 Task: Reply to email with the signature Carlos Perez with the subject 'Request for clarification' from softage.1@softage.net with the message 'Could you please provide feedback on the latest version of the marketing plan?'
Action: Mouse moved to (993, 253)
Screenshot: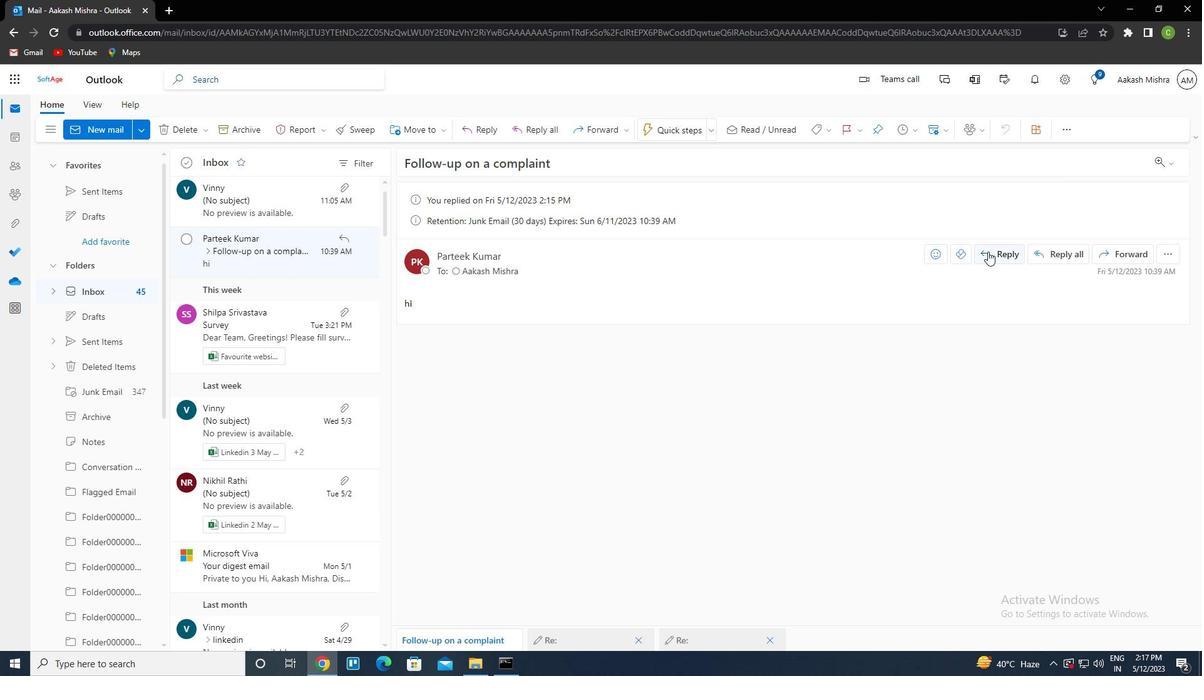 
Action: Mouse pressed left at (993, 253)
Screenshot: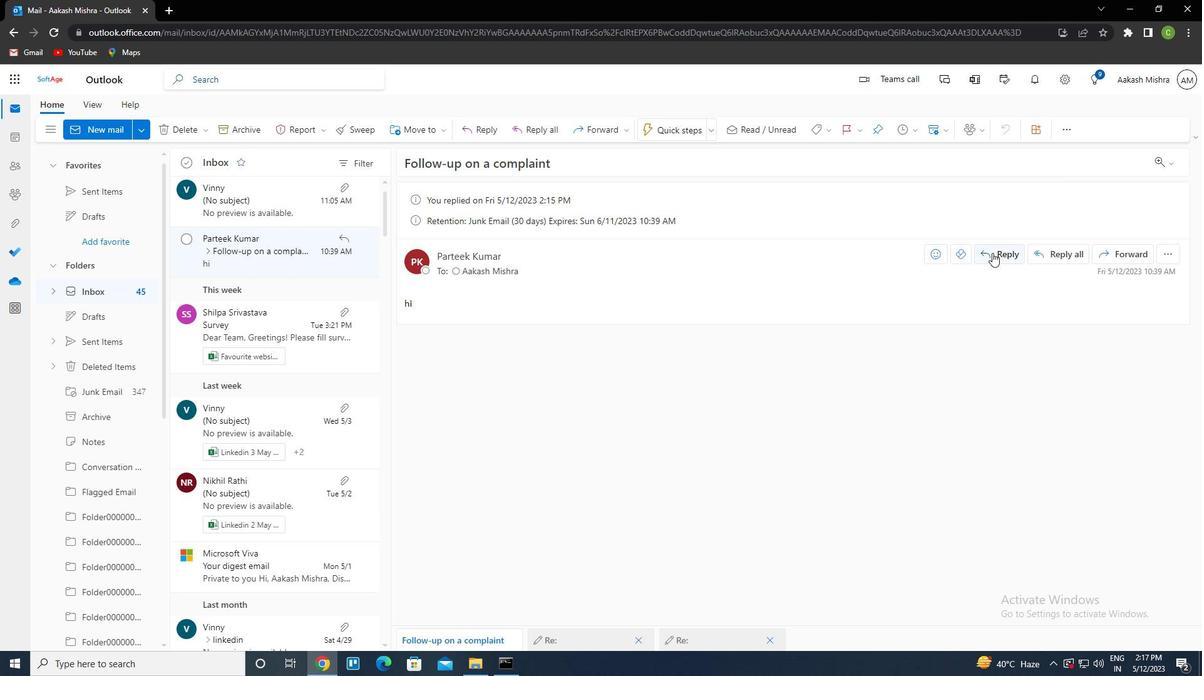 
Action: Mouse moved to (819, 131)
Screenshot: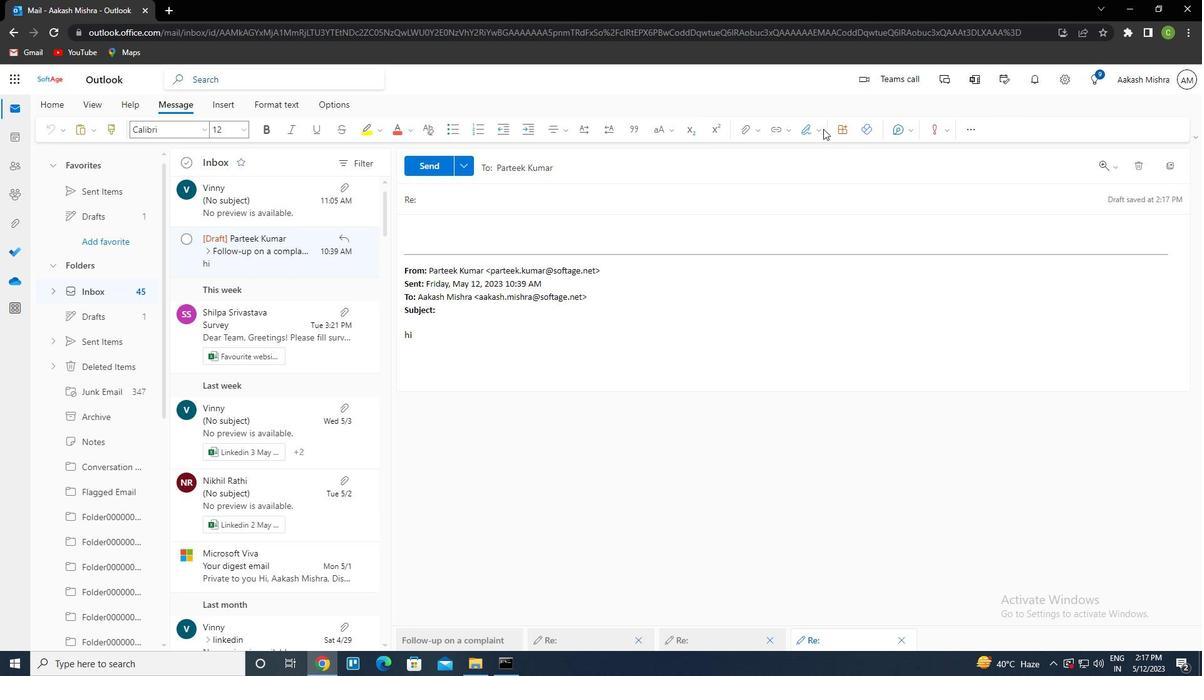 
Action: Mouse pressed left at (819, 131)
Screenshot: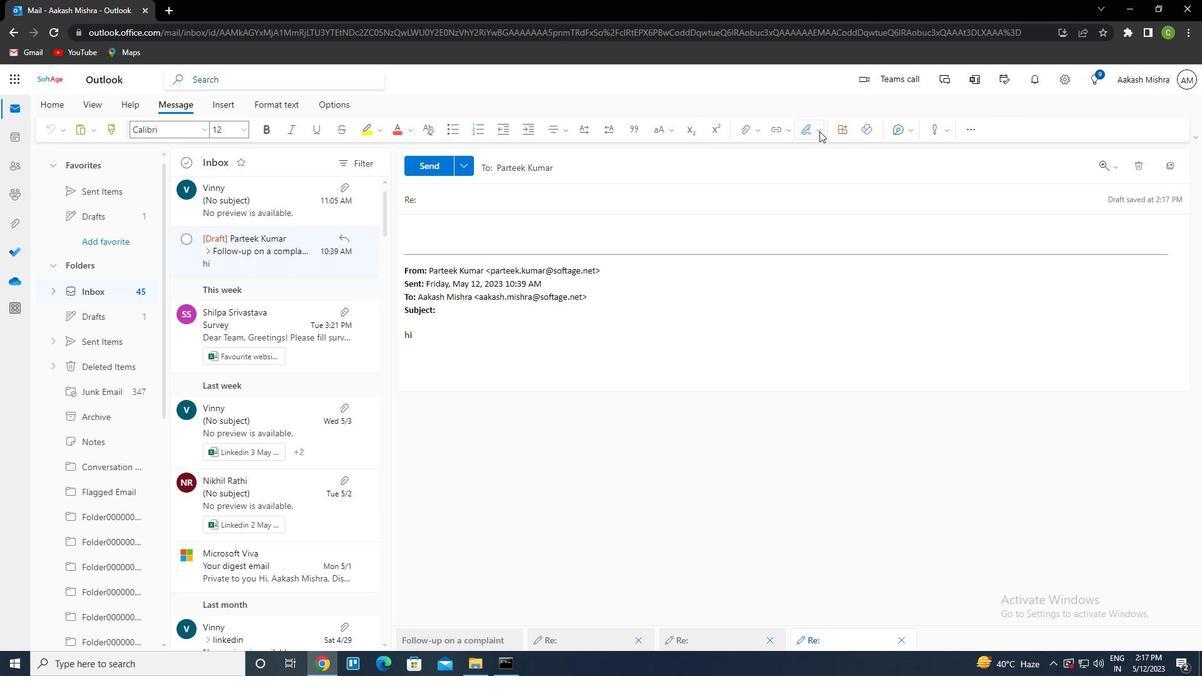 
Action: Mouse moved to (782, 176)
Screenshot: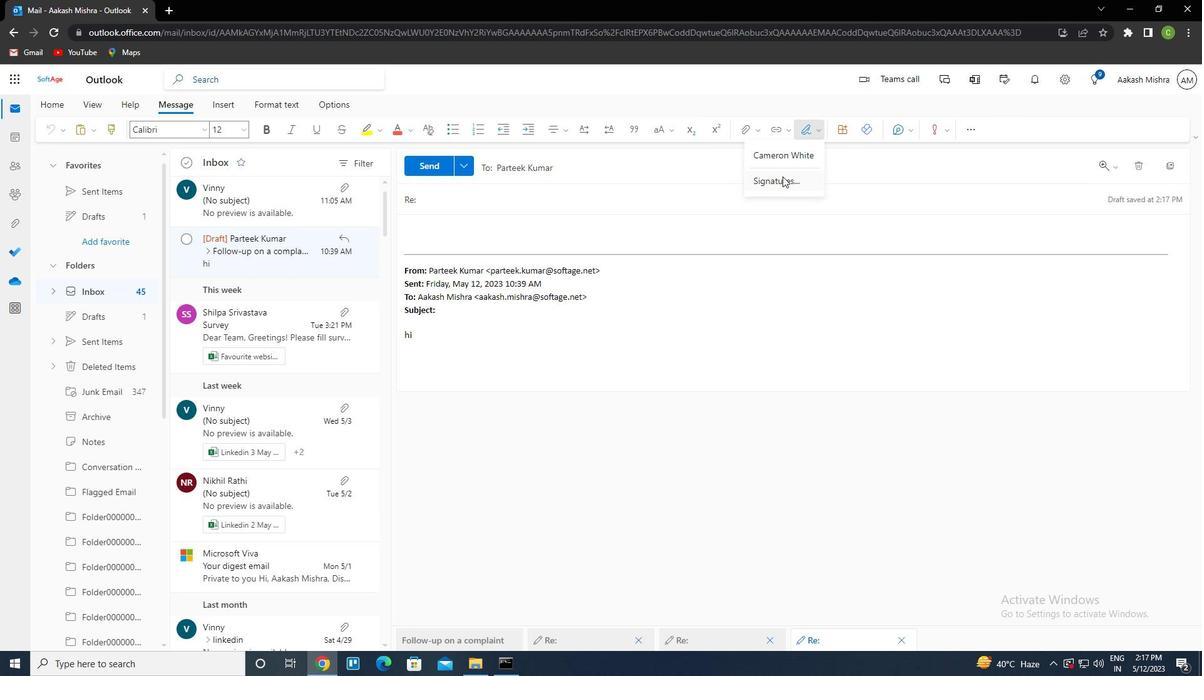 
Action: Mouse pressed left at (782, 176)
Screenshot: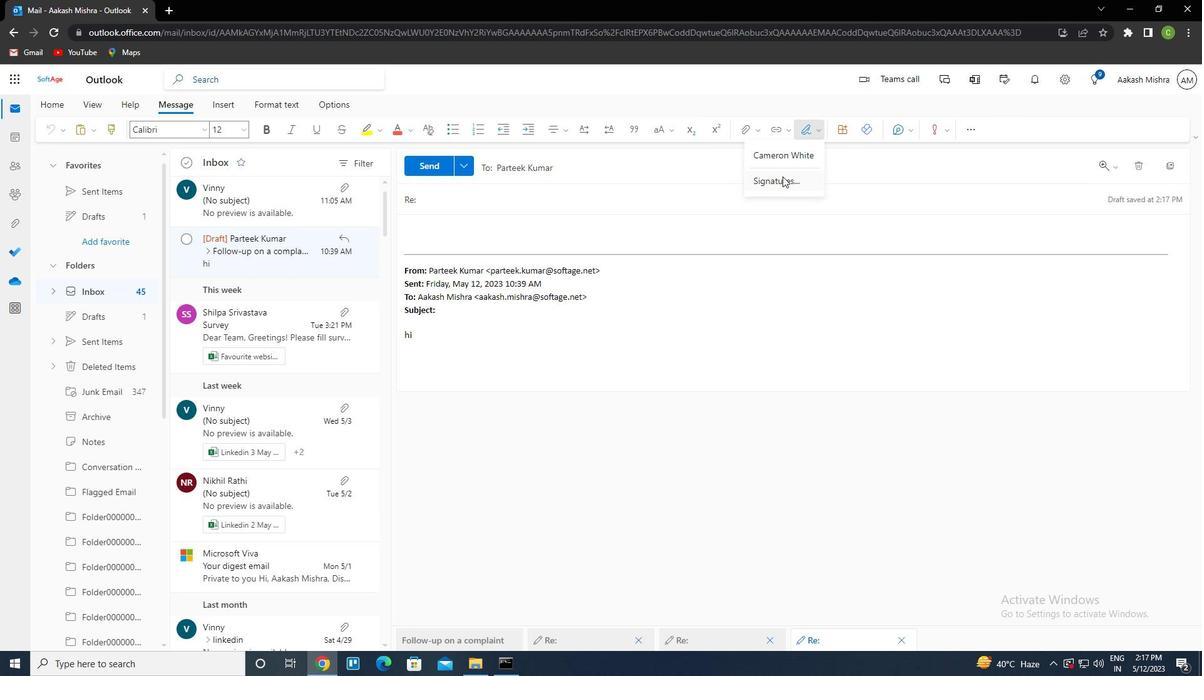 
Action: Mouse moved to (841, 230)
Screenshot: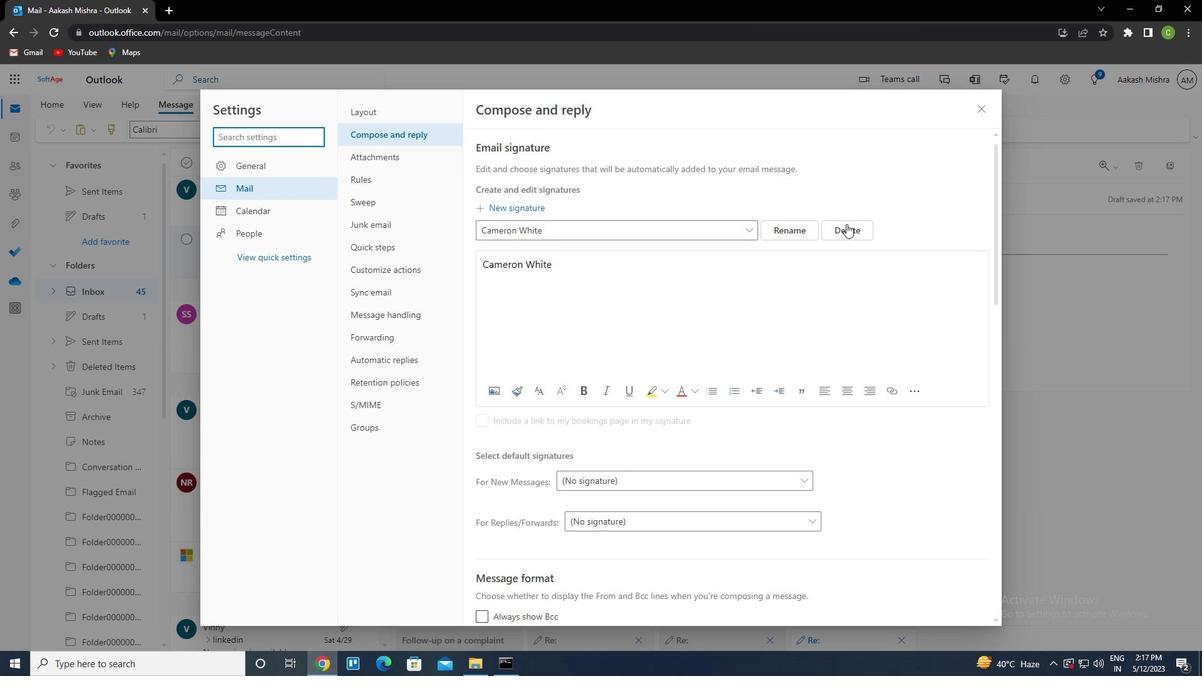 
Action: Mouse pressed left at (841, 230)
Screenshot: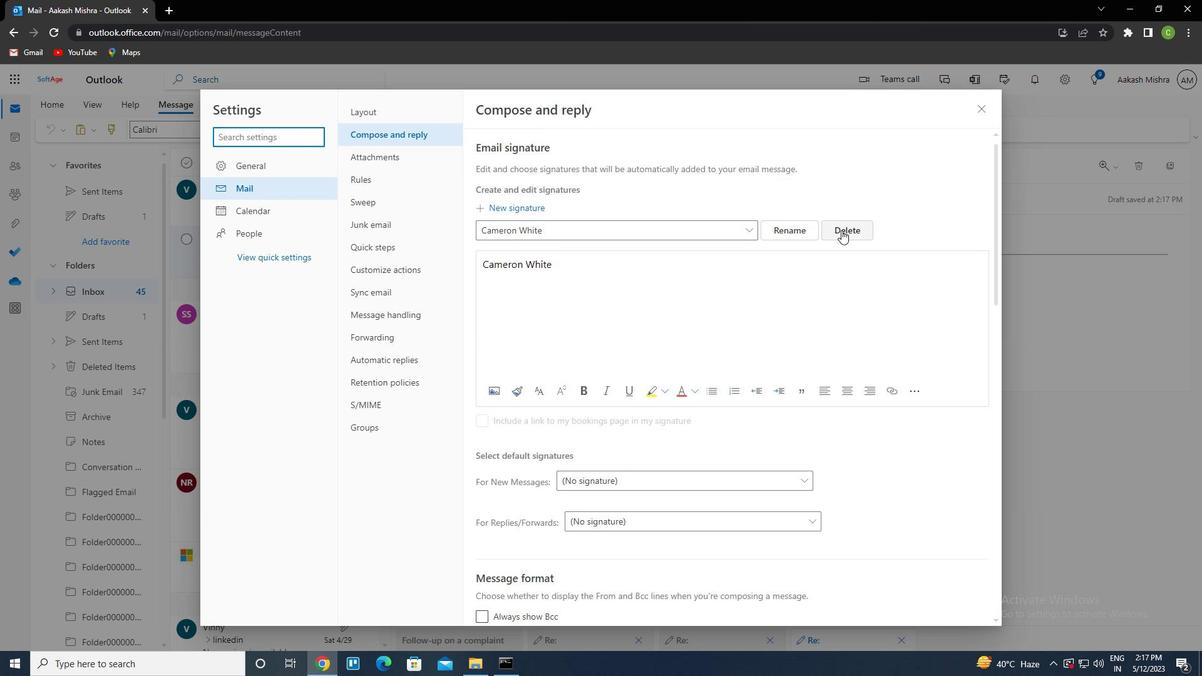 
Action: Mouse moved to (548, 234)
Screenshot: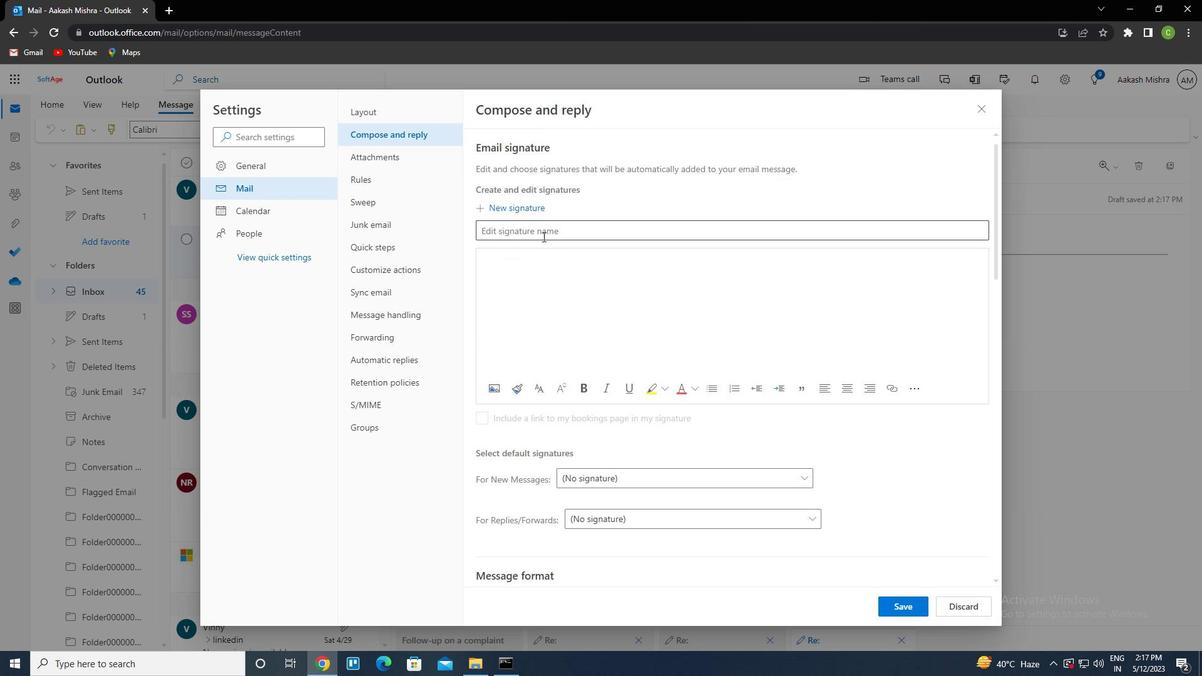 
Action: Mouse pressed left at (548, 234)
Screenshot: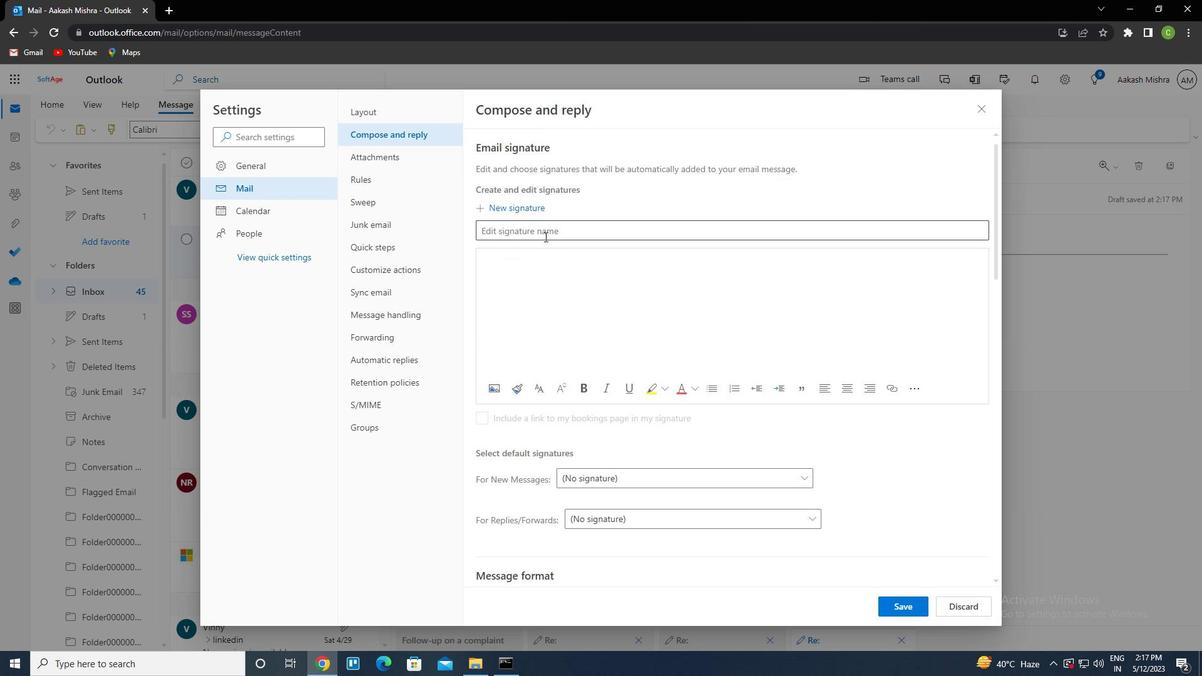 
Action: Key pressed <Key.shift>CARLS<Key.space><Key.backspace><Key.backspace>OS<Key.space><Key.shift>PEREZctrl+Actrl+C
Screenshot: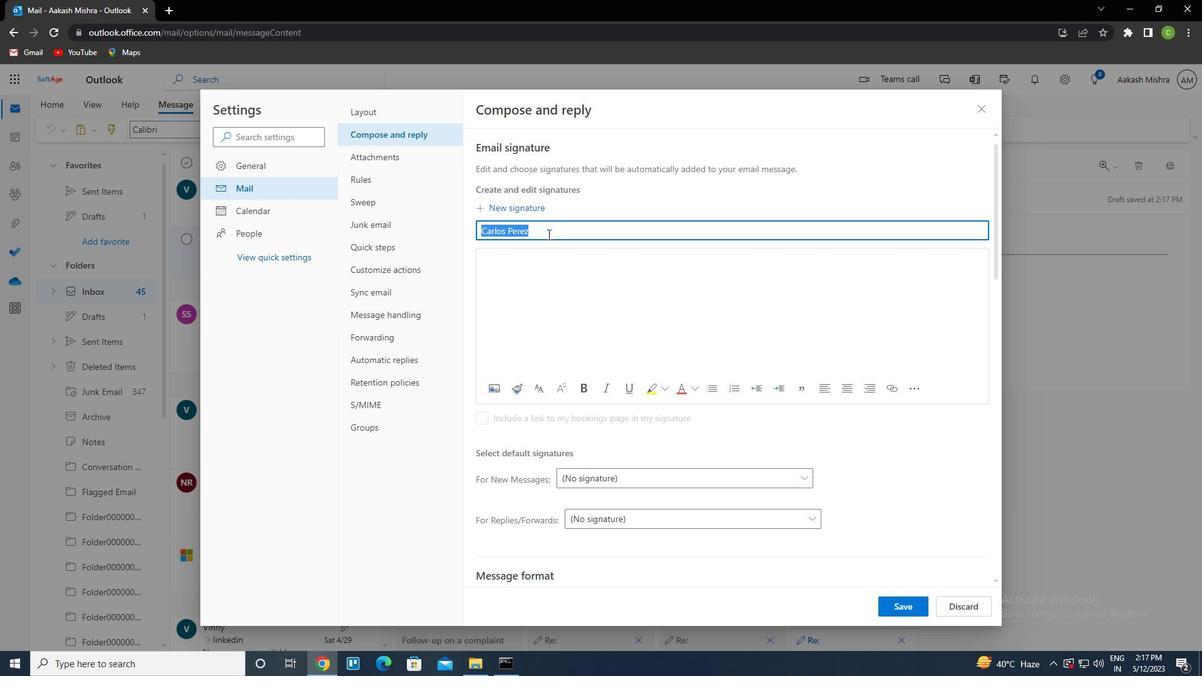 
Action: Mouse moved to (497, 267)
Screenshot: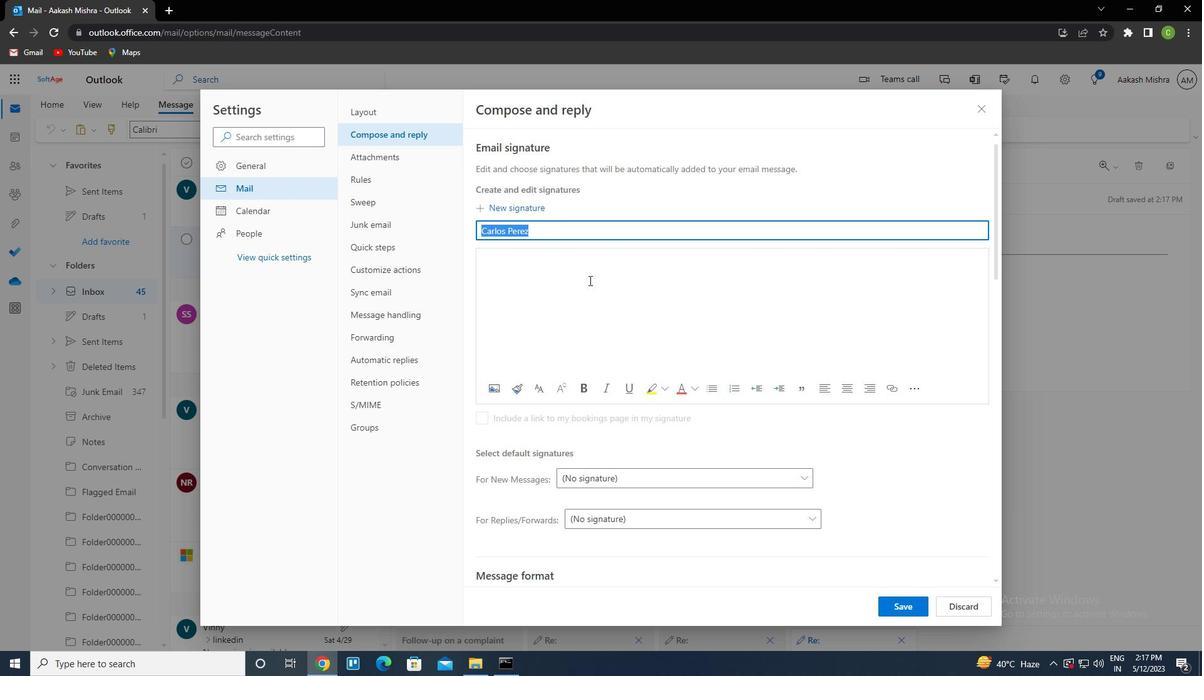 
Action: Mouse pressed left at (497, 267)
Screenshot: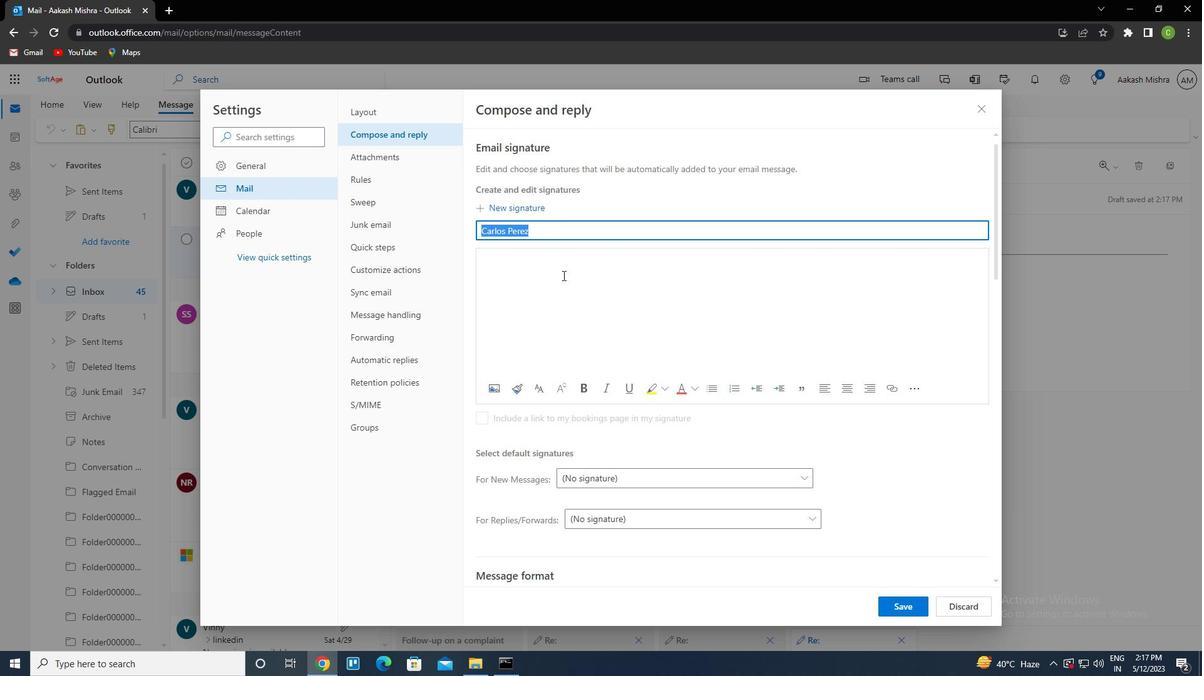 
Action: Key pressed ctrl+V
Screenshot: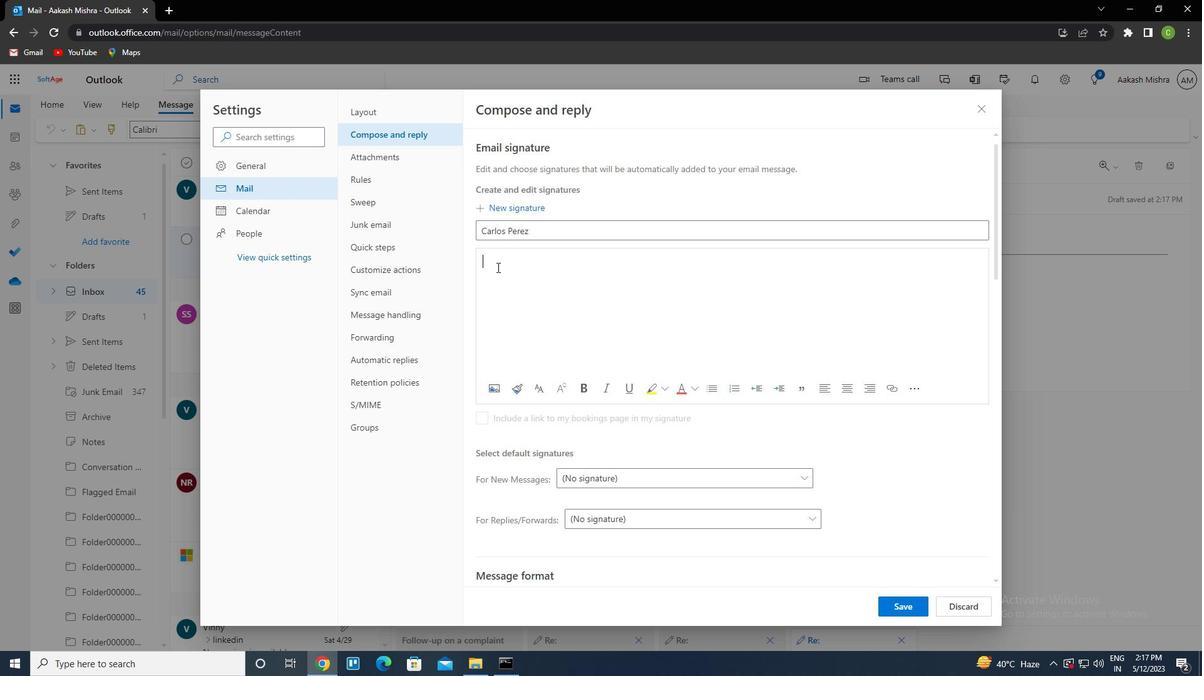 
Action: Mouse moved to (909, 610)
Screenshot: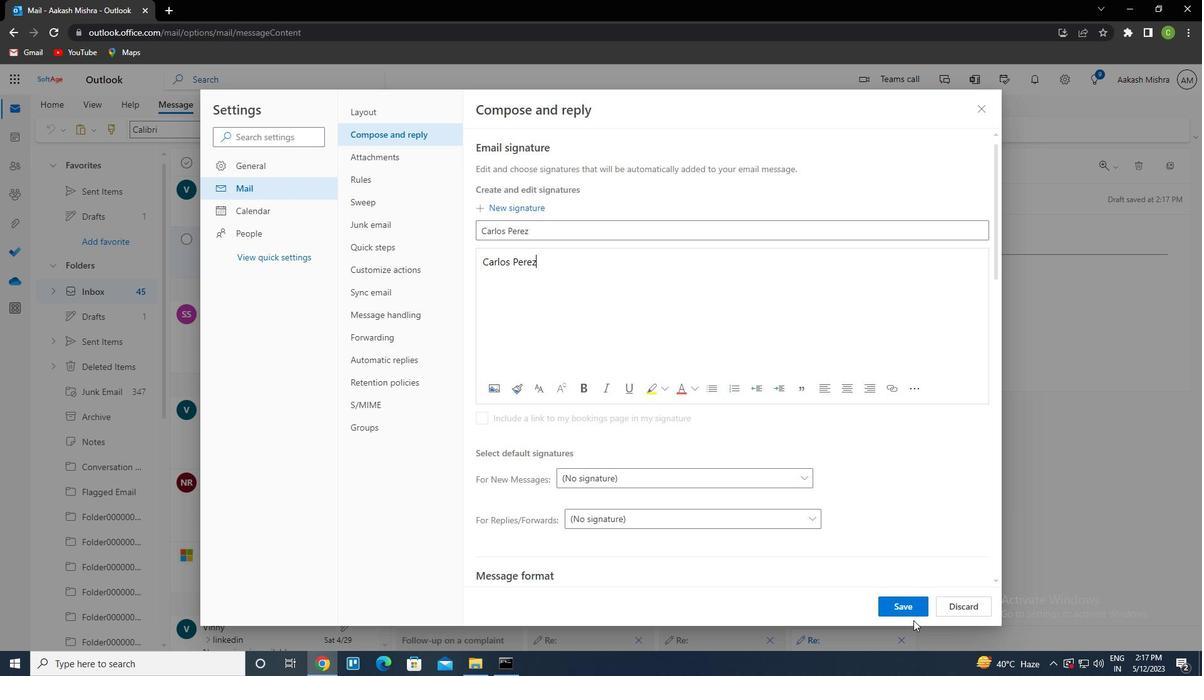 
Action: Mouse pressed left at (909, 610)
Screenshot: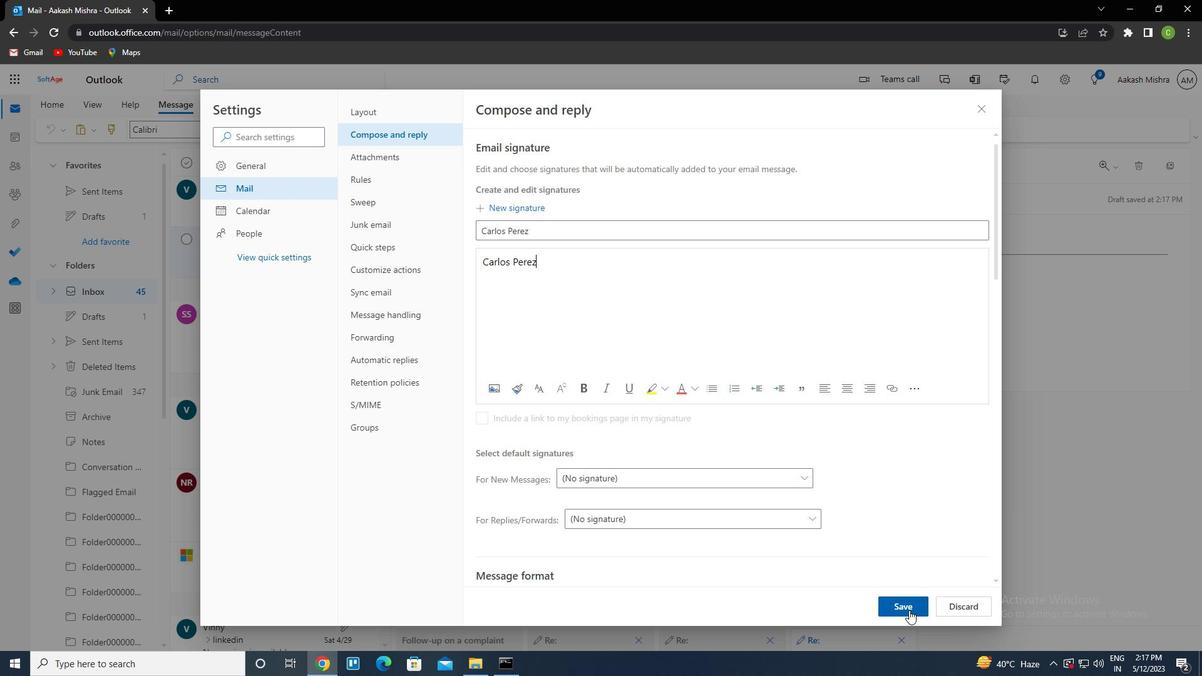 
Action: Mouse moved to (985, 113)
Screenshot: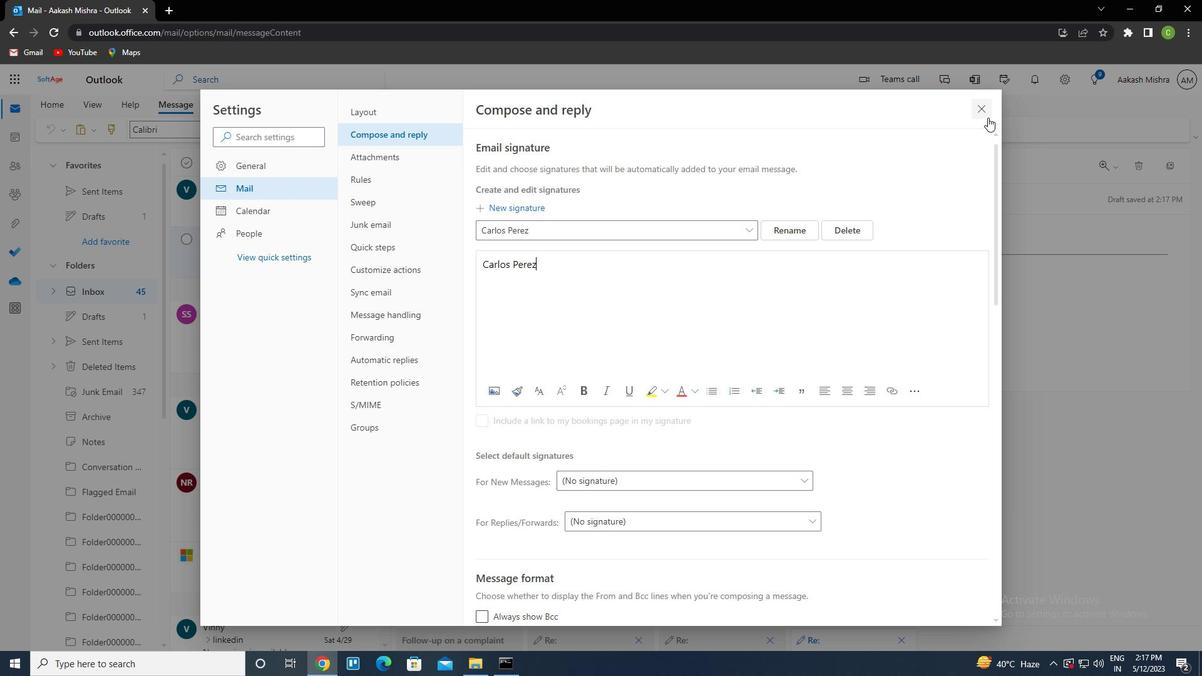 
Action: Mouse pressed left at (985, 113)
Screenshot: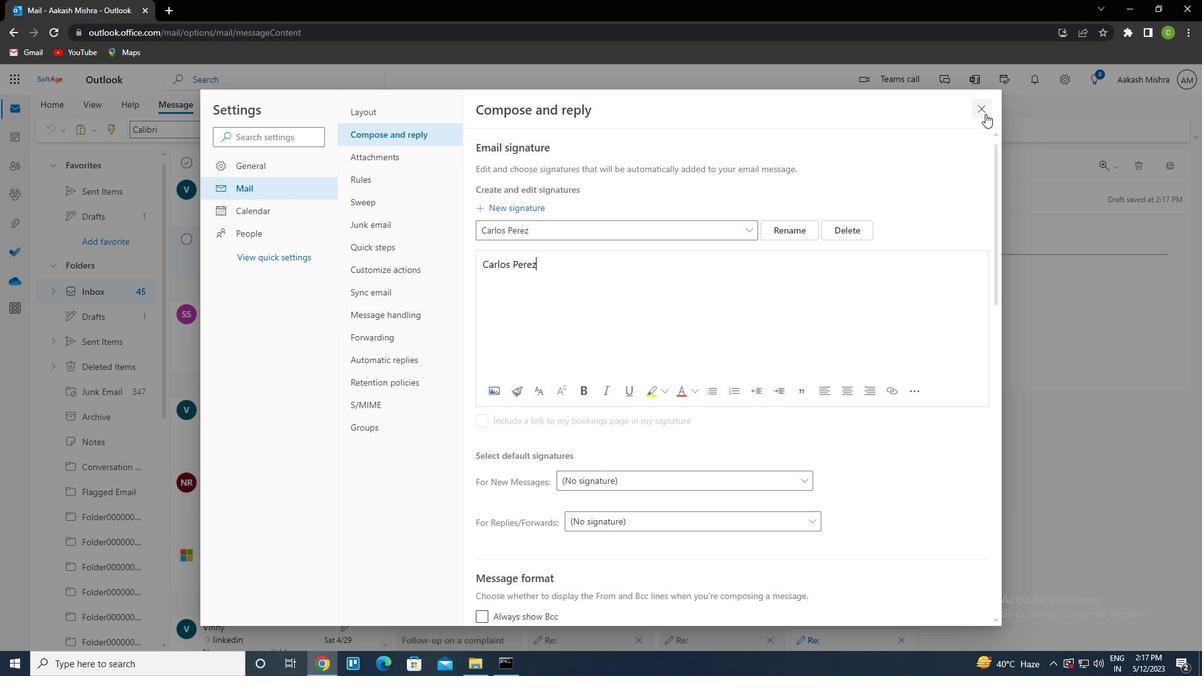 
Action: Mouse moved to (422, 249)
Screenshot: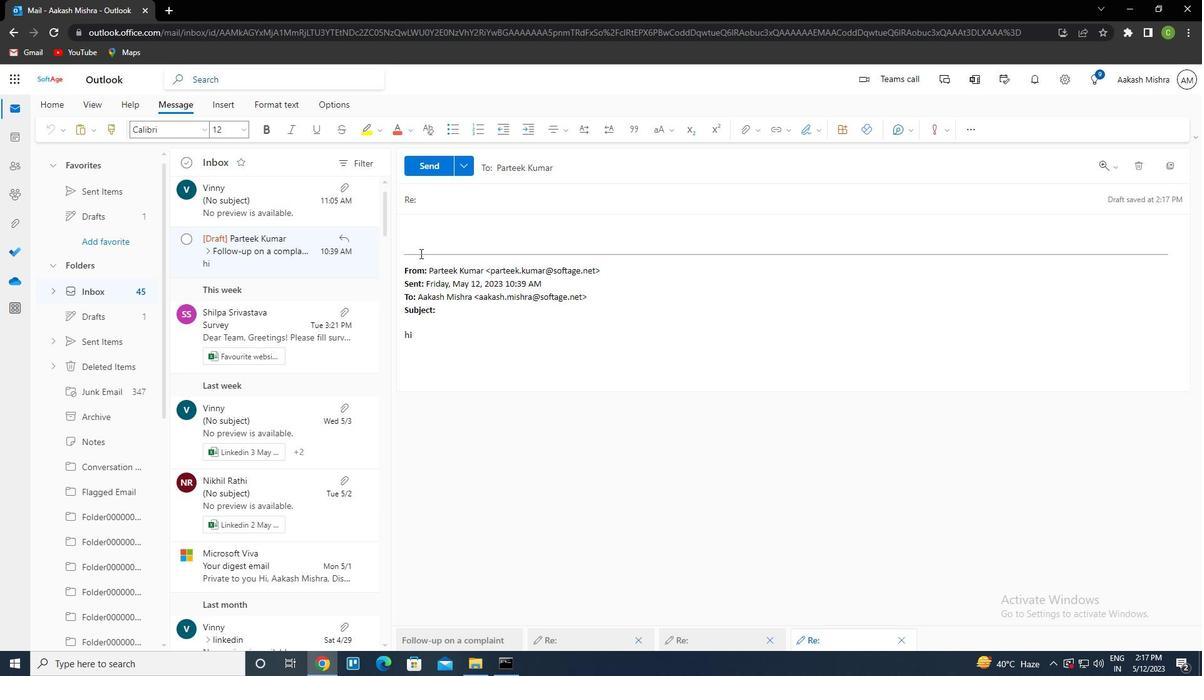 
Action: Mouse pressed left at (422, 249)
Screenshot: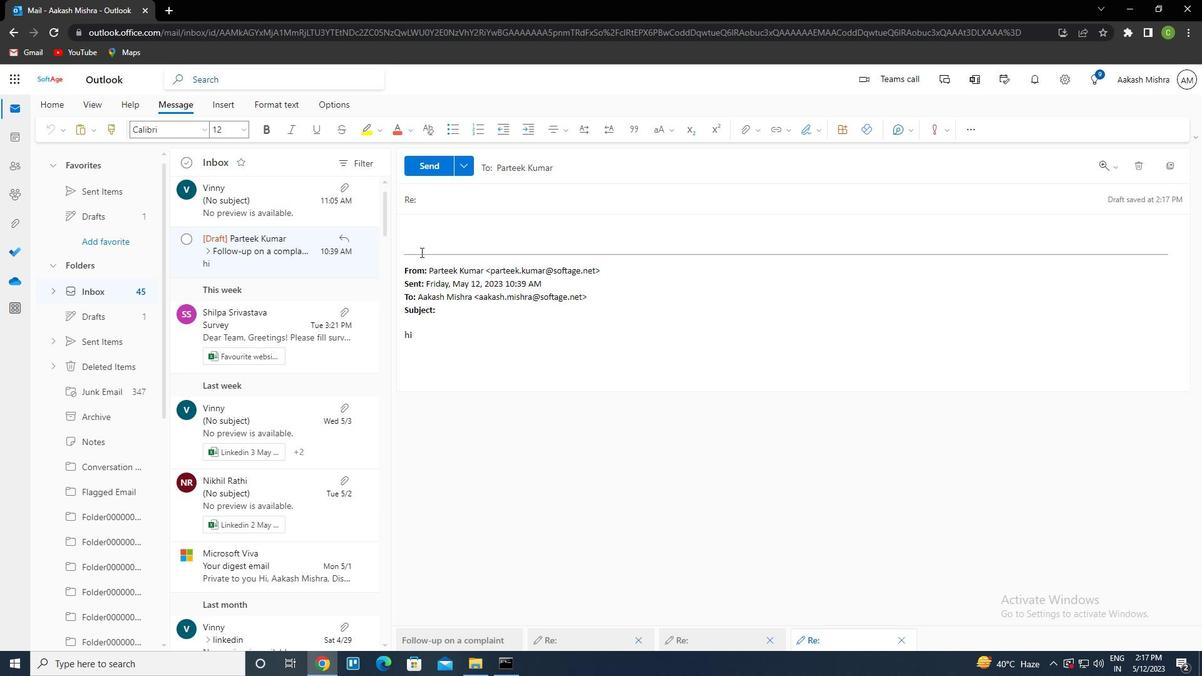 
Action: Mouse pressed left at (422, 249)
Screenshot: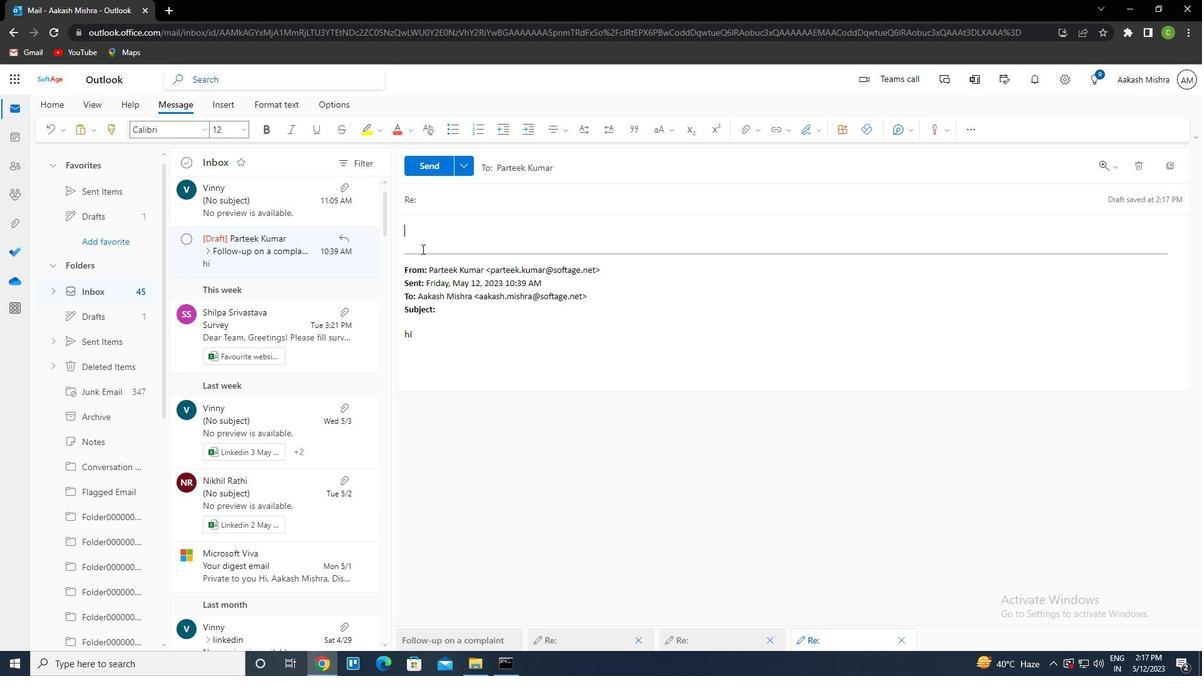 
Action: Mouse moved to (420, 247)
Screenshot: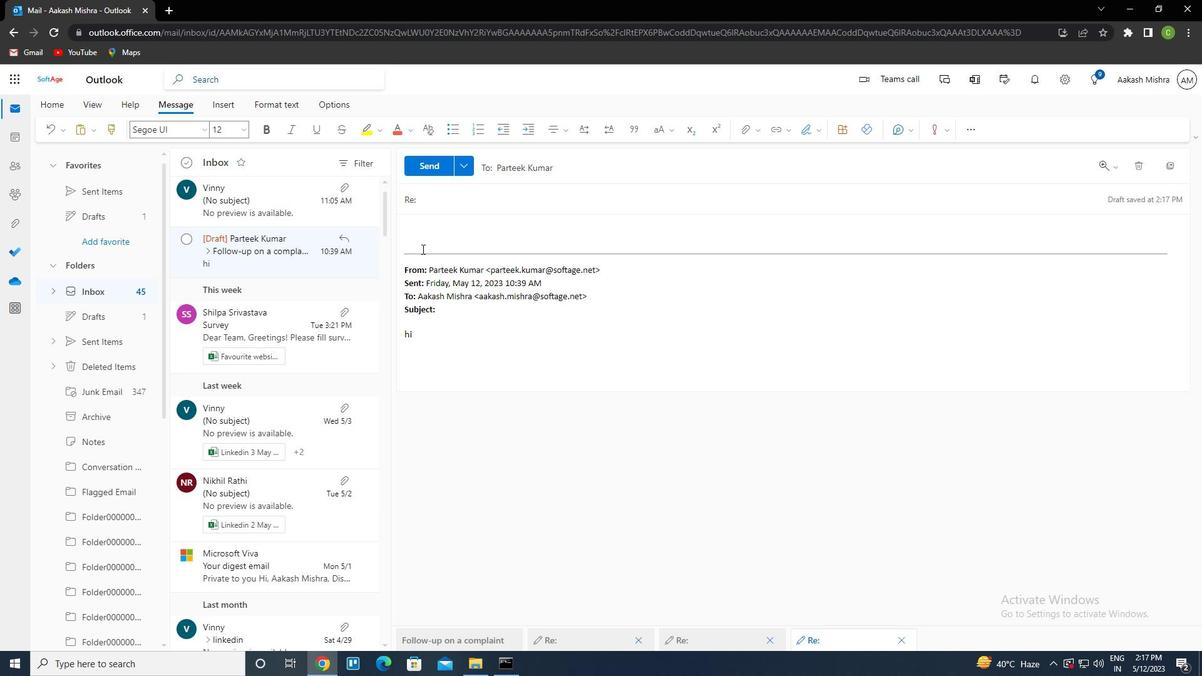 
Action: Mouse pressed left at (420, 247)
Screenshot: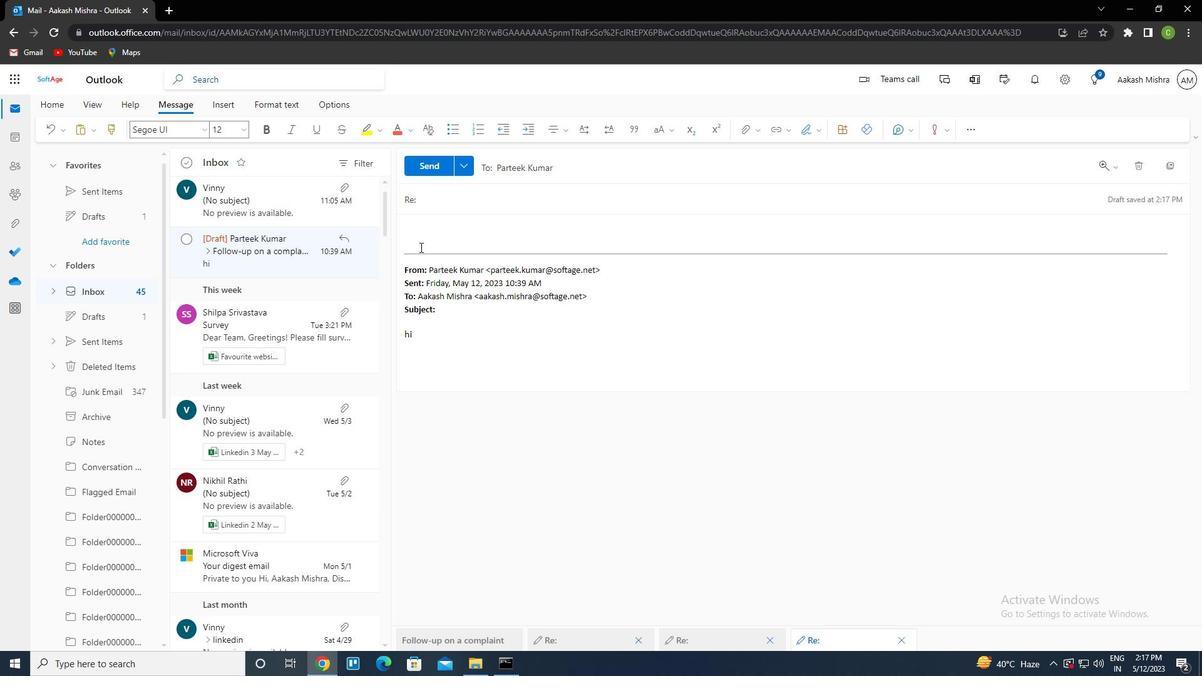 
Action: Key pressed ctrl+V
Screenshot: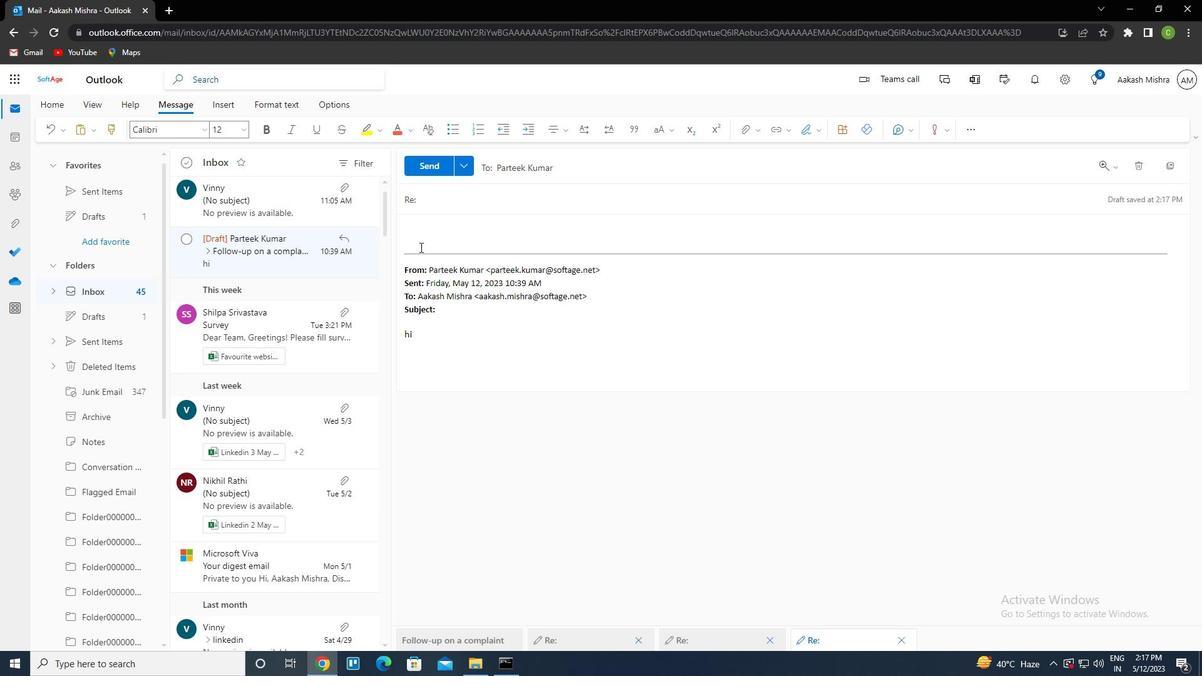 
Action: Mouse moved to (447, 199)
Screenshot: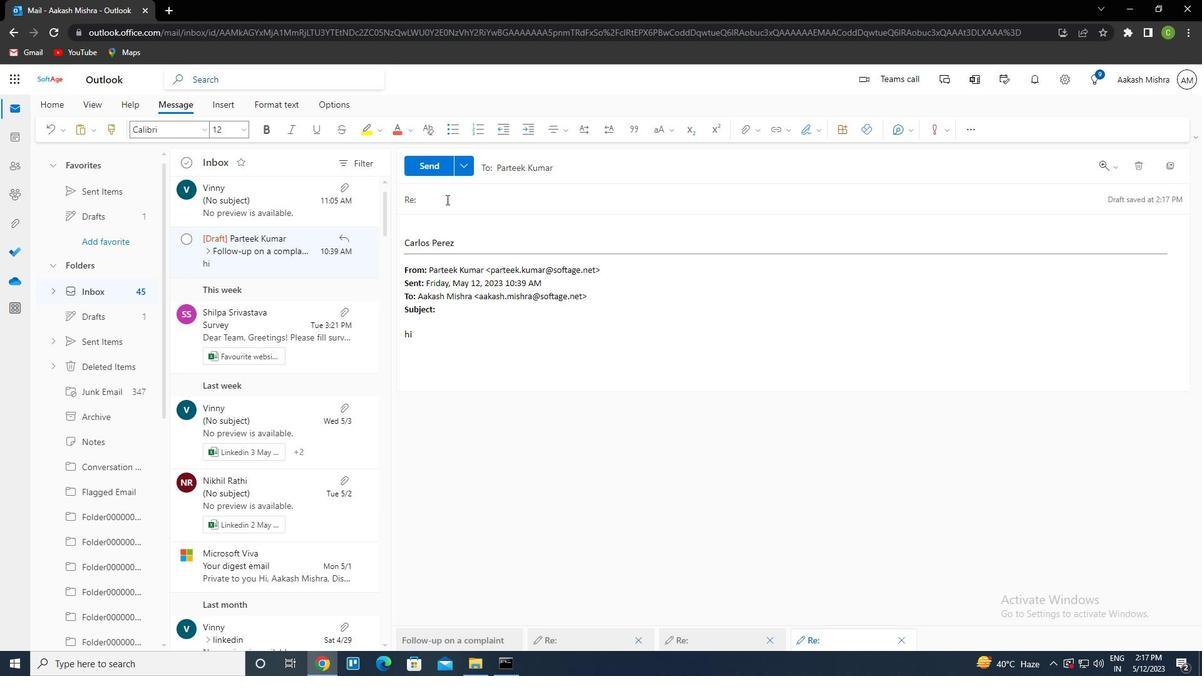 
Action: Mouse pressed left at (447, 199)
Screenshot: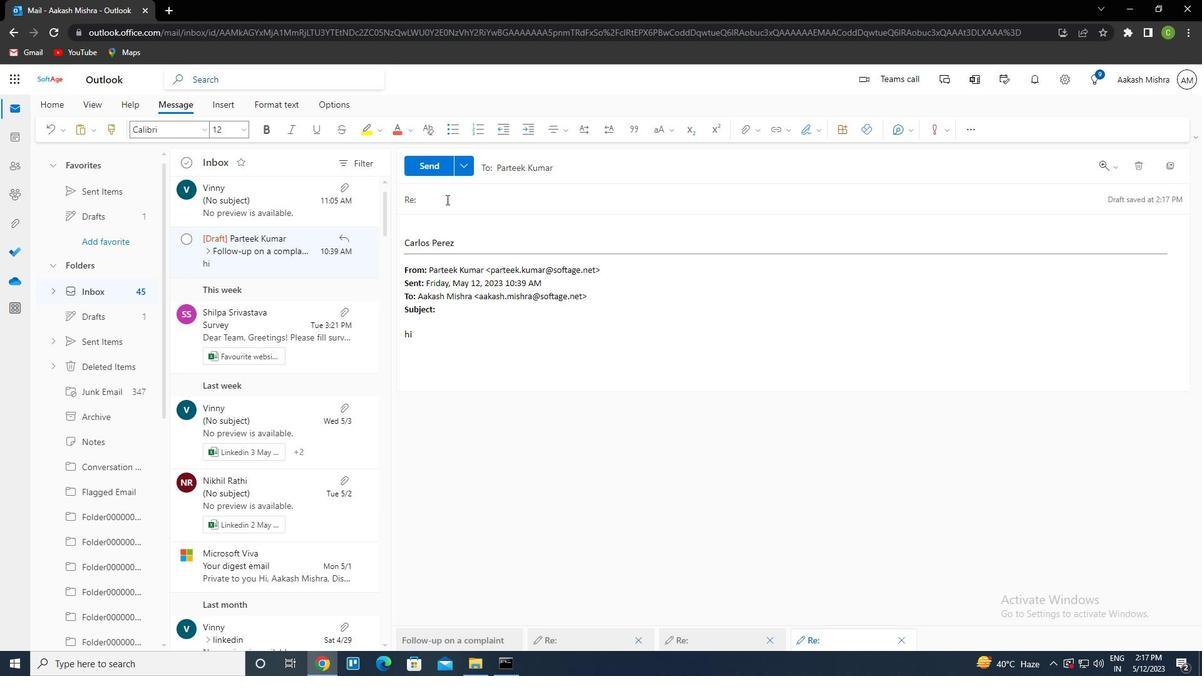 
Action: Key pressed <Key.shift>REQUEST<Key.space>FOR<Key.space>CLARIFICATION
Screenshot: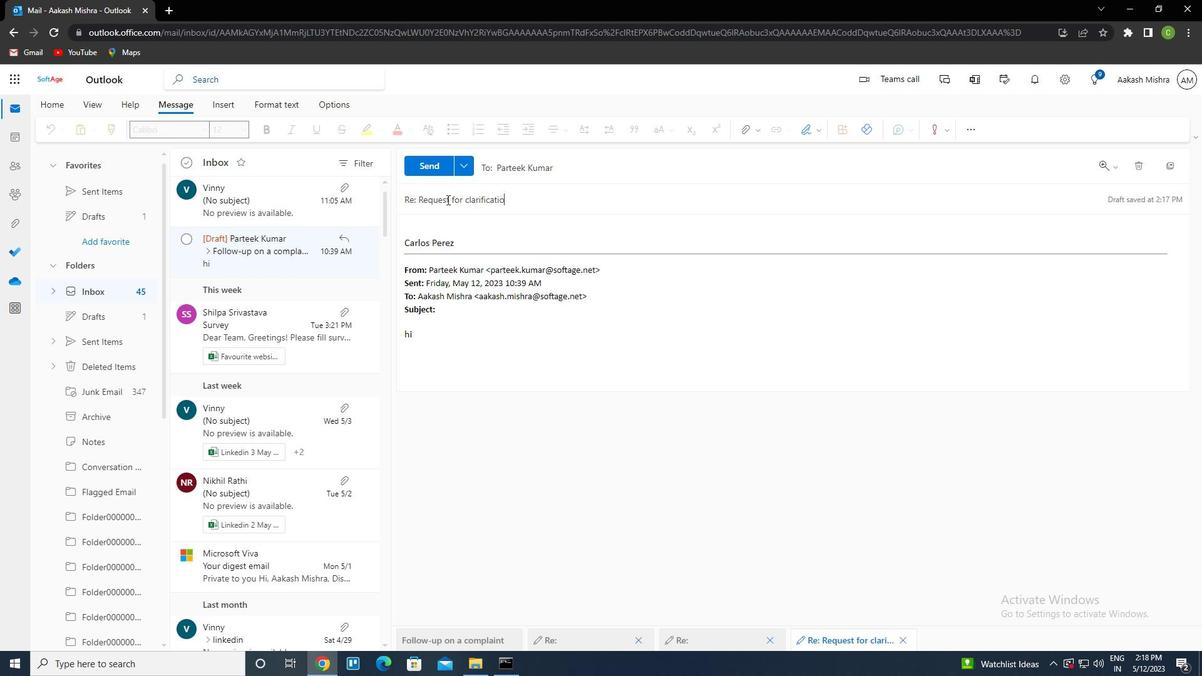 
Action: Mouse moved to (435, 217)
Screenshot: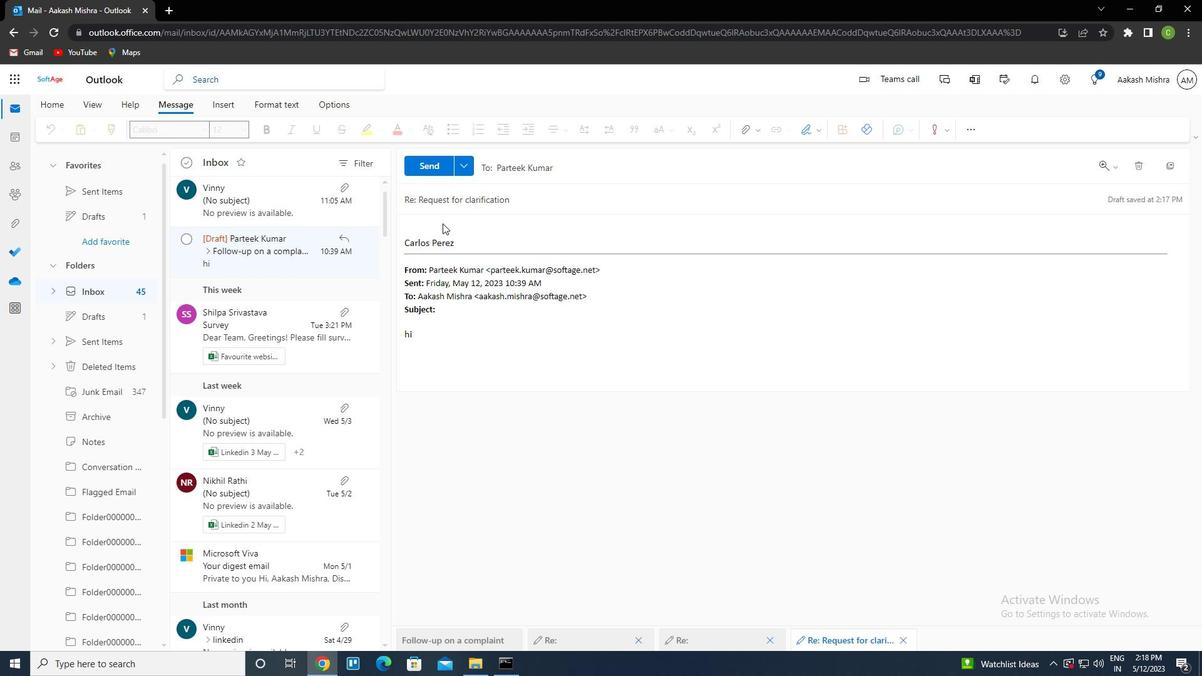 
Action: Mouse pressed left at (435, 217)
Screenshot: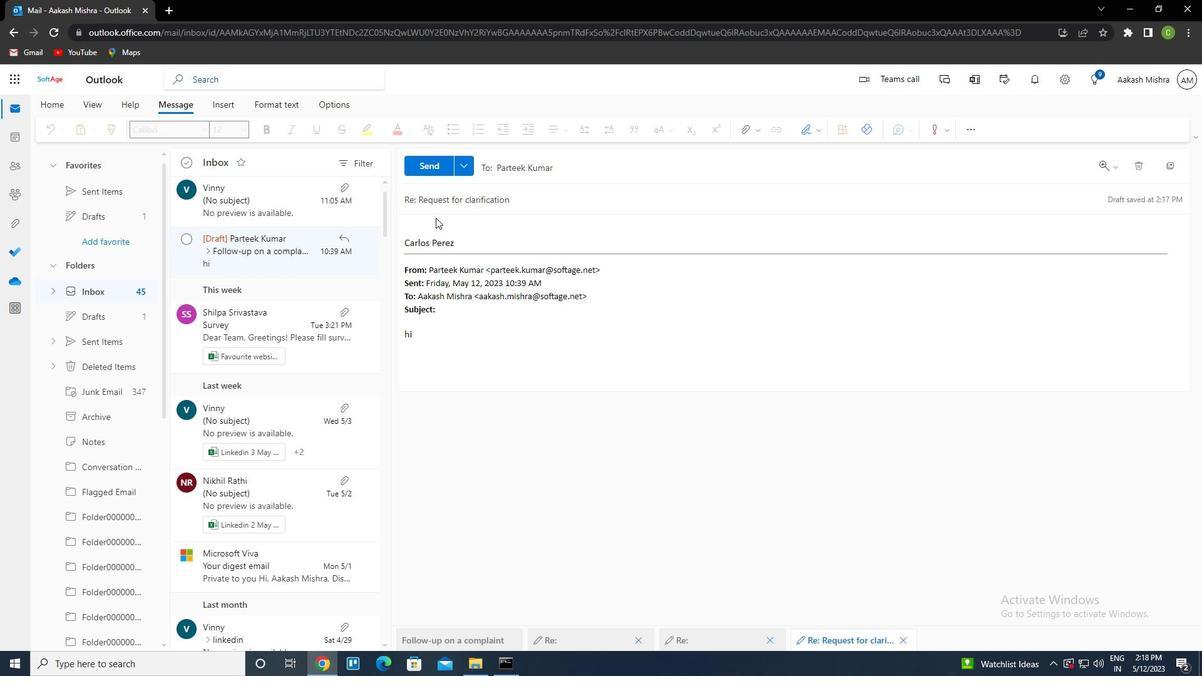 
Action: Mouse moved to (424, 229)
Screenshot: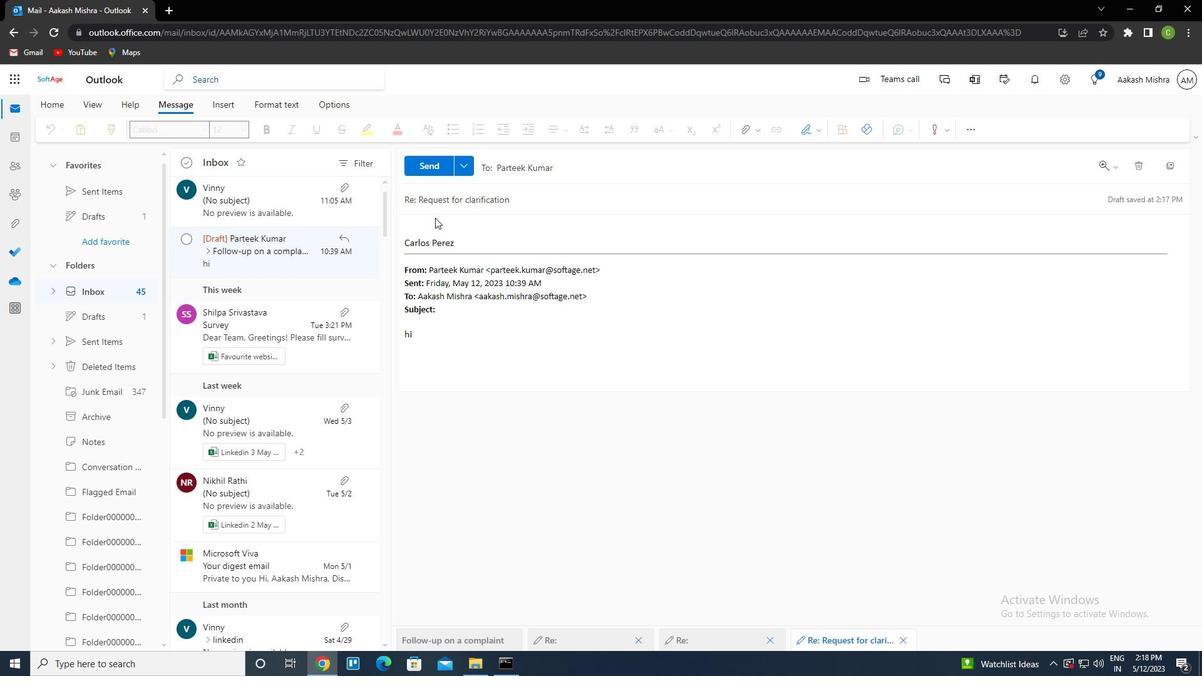 
Action: Mouse pressed left at (424, 229)
Screenshot: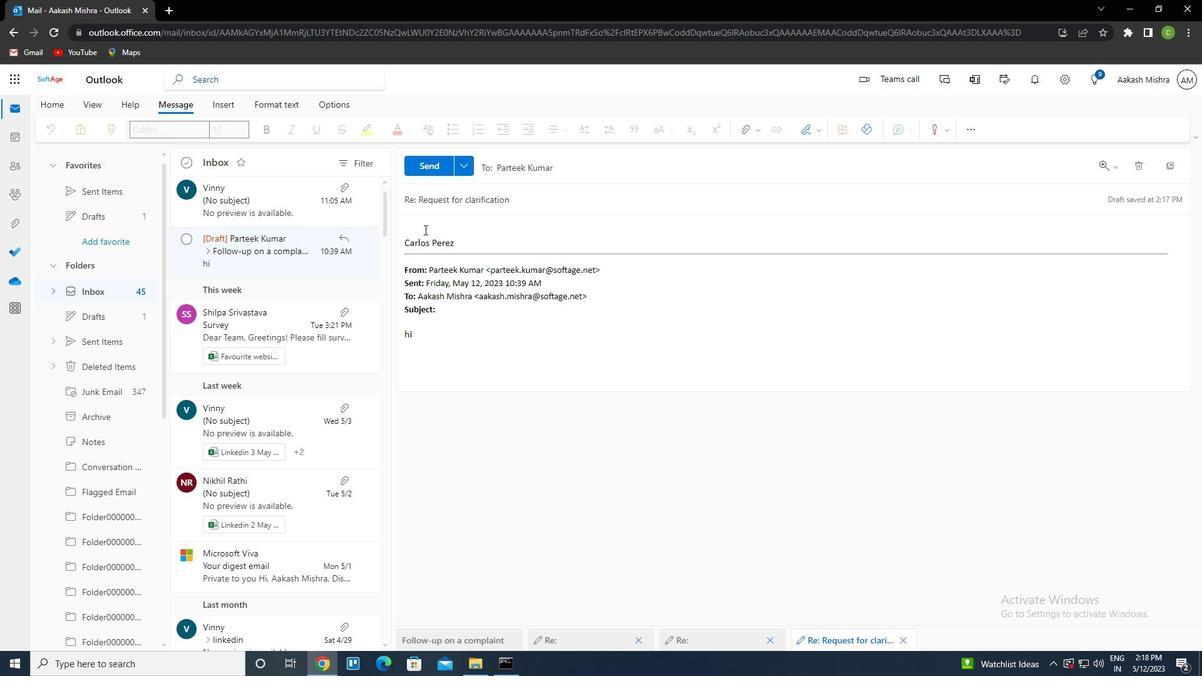 
Action: Key pressed <Key.shift><Key.shift>COL<Key.backspace>ULD<Key.space>YOU<Key.space><Key.tab><Key.space>PROVIDE<Key.space>FEEDBACK<Key.space>ON<Key.space>THE<Key.space>LASTEST<Key.space>VERSION<Key.space>OF<Key.space><Key.left><Key.left><Key.left><Key.left><Key.left><Key.left><Key.left><Key.left><Key.left><Key.left><Key.left><Key.left><Key.left><Key.left><Key.left><Key.left><Key.backspace><Key.right><Key.right><Key.right><Key.right><Key.right><Key.right><Key.right><Key.right><Key.right><Key.right><Key.right><Key.right><Key.right><Key.right><Key.right><Key.space>THE<Key.space>MARKETING<Key.space>PLAN.<Key.backspace><Key.shift><Key.shift><Key.shift><Key.shift><Key.shift><Key.shift><Key.shift><Key.shift><Key.shift><Key.shift><Key.shift><Key.shift><Key.shift><Key.shift><Key.shift><Key.shift><Key.shift><Key.shift><Key.shift><Key.shift><Key.shift><Key.shift><Key.shift><Key.shift><Key.shift><Key.shift><Key.shift><Key.shift><Key.shift><Key.shift>?
Screenshot: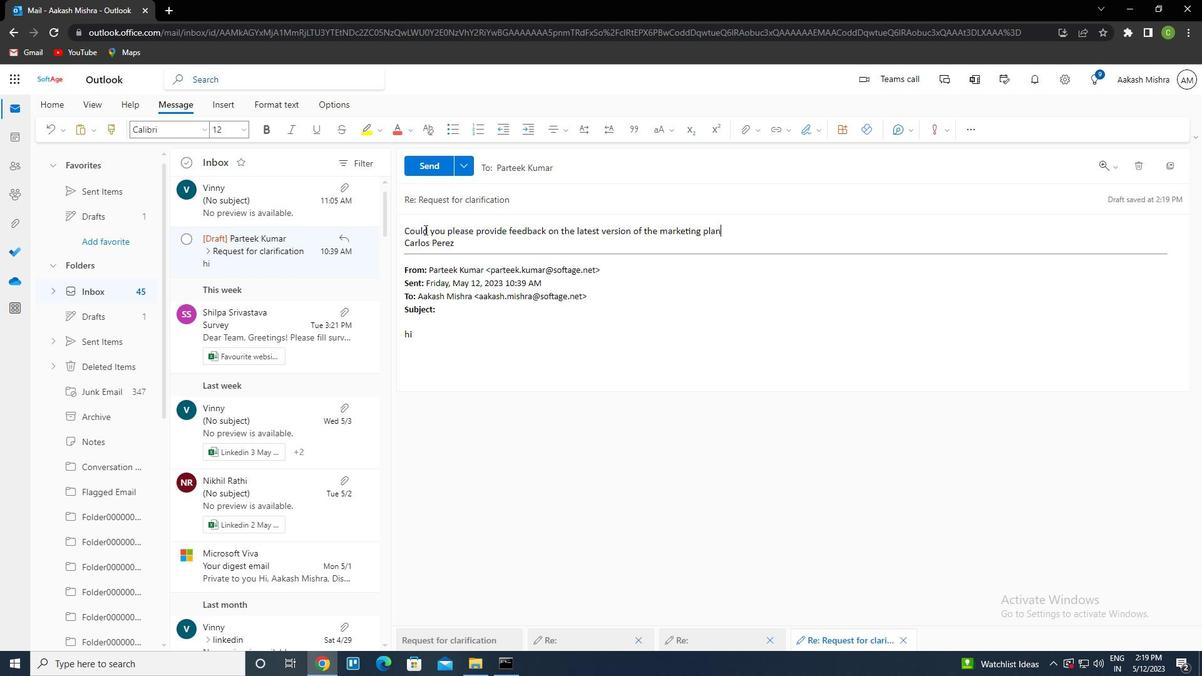 
Action: Mouse moved to (422, 166)
Screenshot: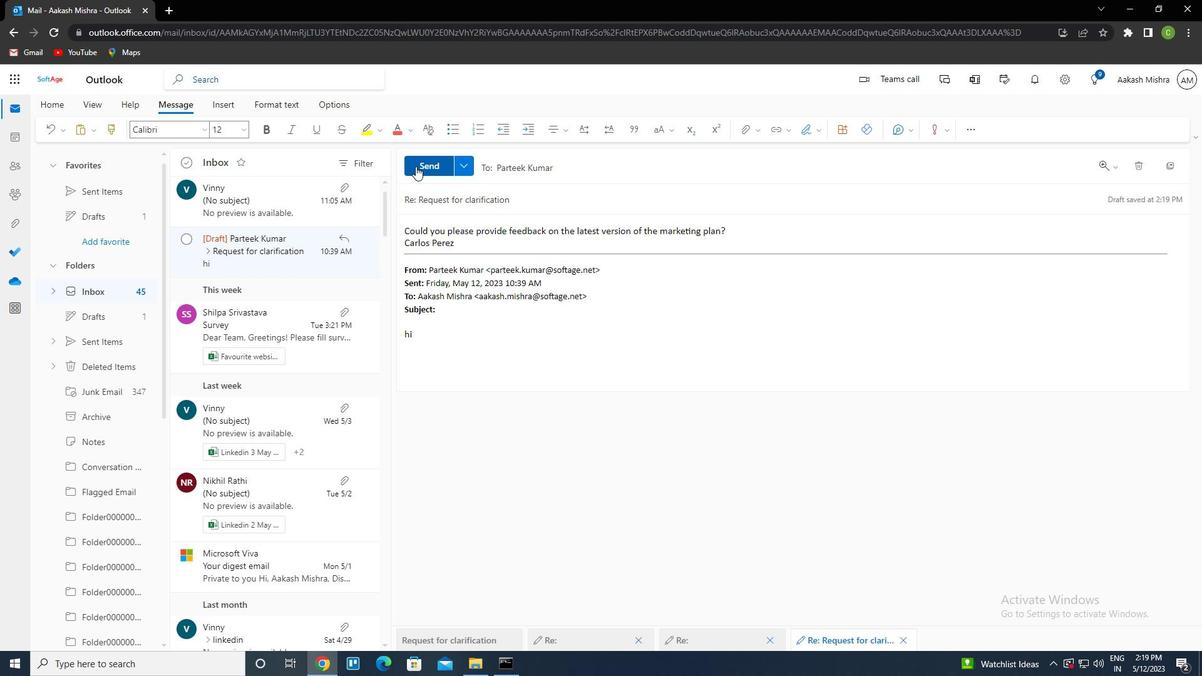 
Action: Mouse pressed left at (422, 166)
Screenshot: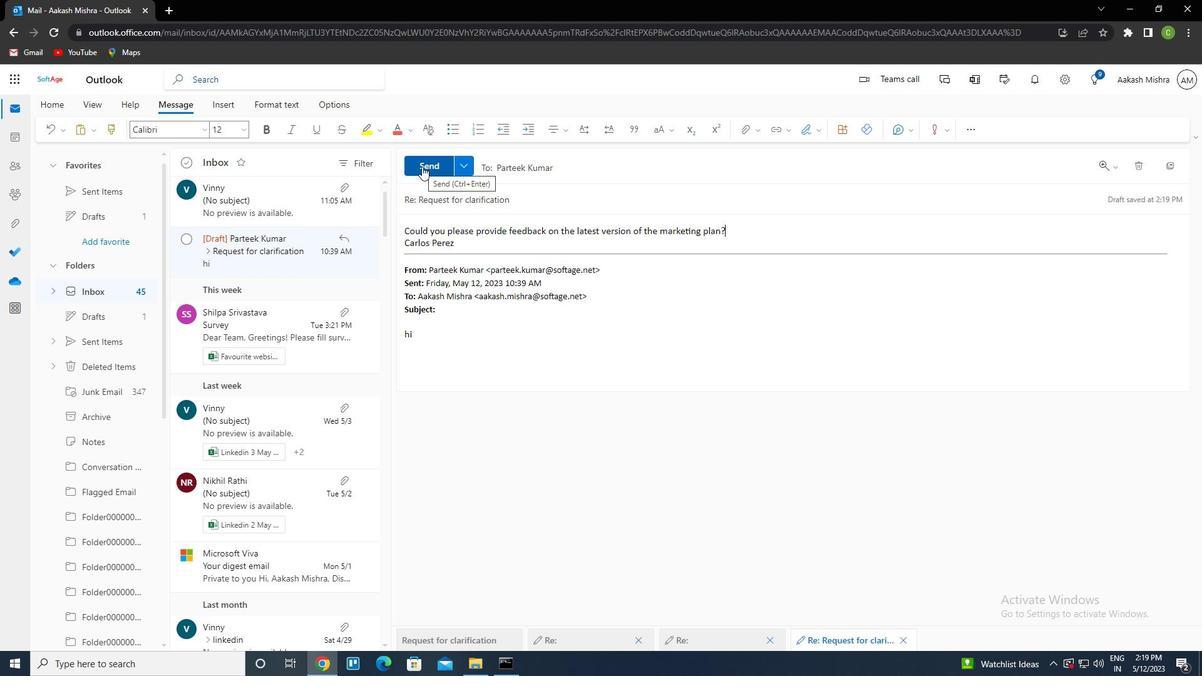 
